 Task: Create a due date automation trigger when advanced on, 2 days after a card is due add fields without custom field "Resume" set to a number greater than 1 and lower or equal to 10 at 11:00 AM.
Action: Mouse moved to (984, 76)
Screenshot: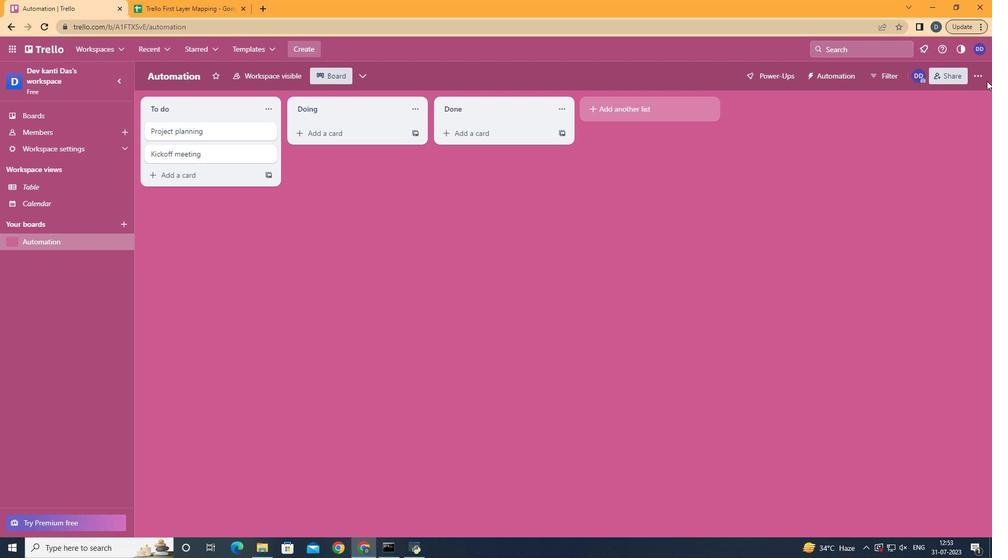 
Action: Mouse pressed left at (984, 76)
Screenshot: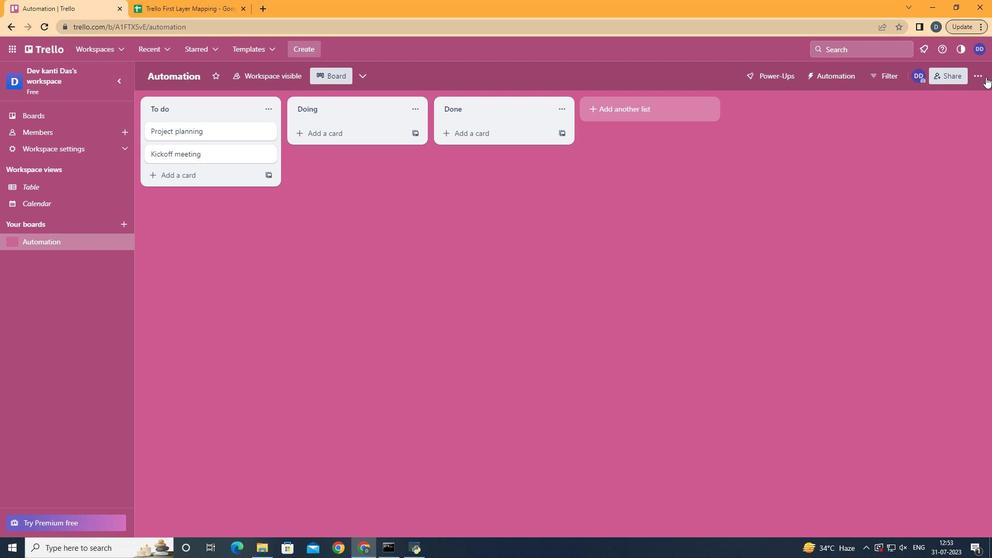 
Action: Mouse moved to (900, 226)
Screenshot: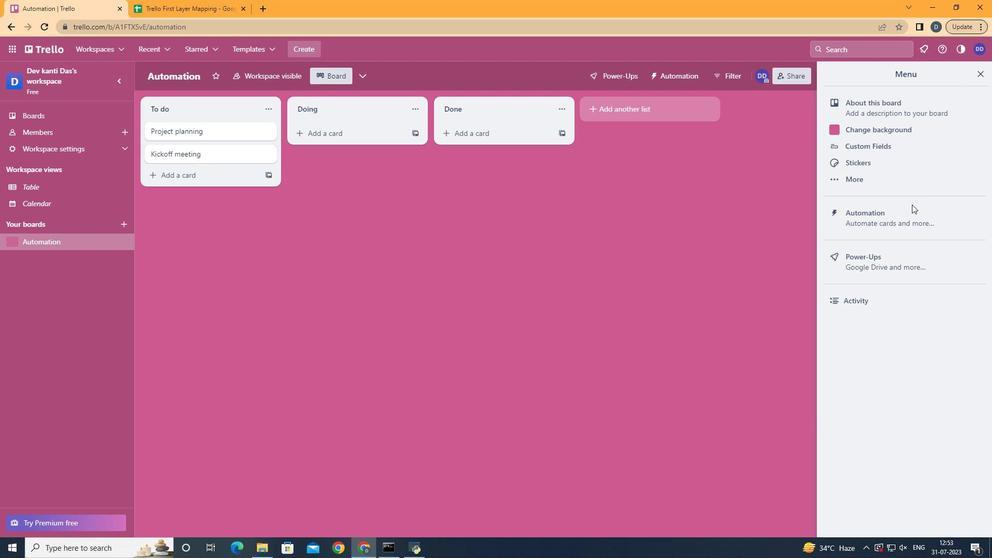 
Action: Mouse pressed left at (900, 226)
Screenshot: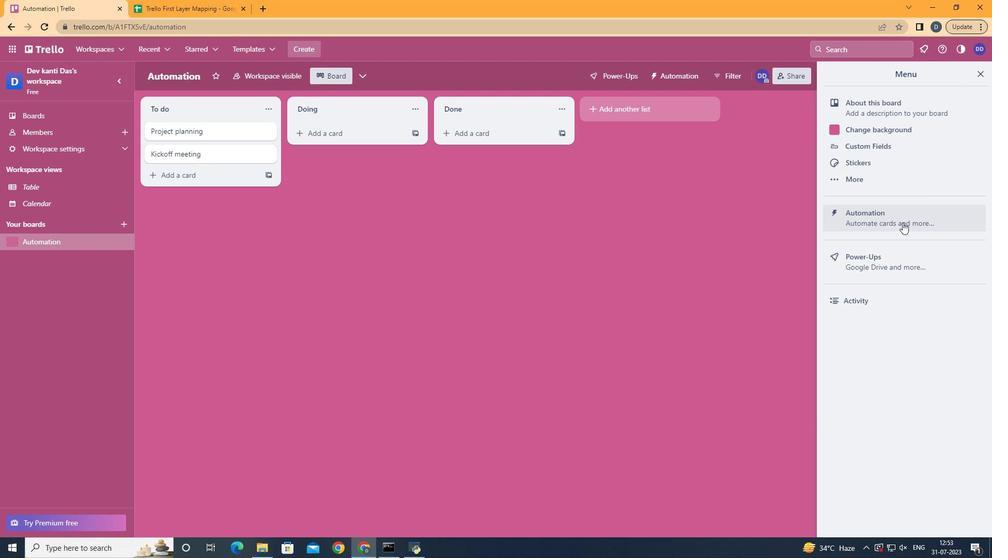 
Action: Mouse moved to (169, 206)
Screenshot: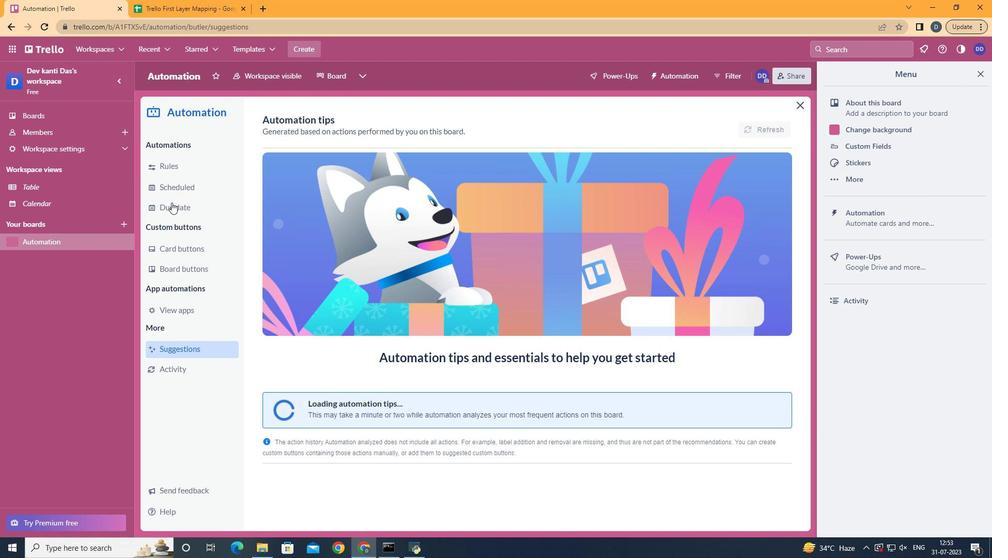 
Action: Mouse pressed left at (169, 206)
Screenshot: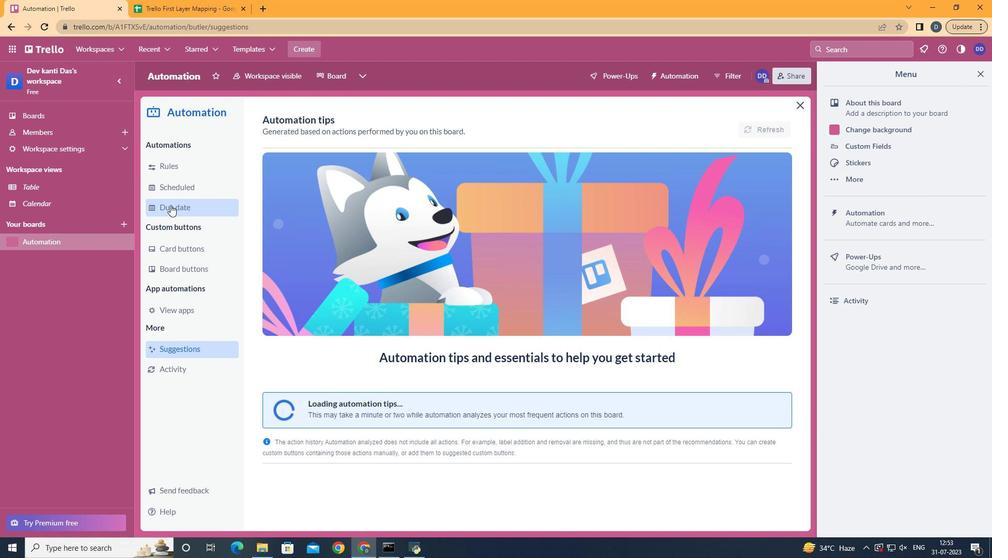 
Action: Mouse moved to (738, 126)
Screenshot: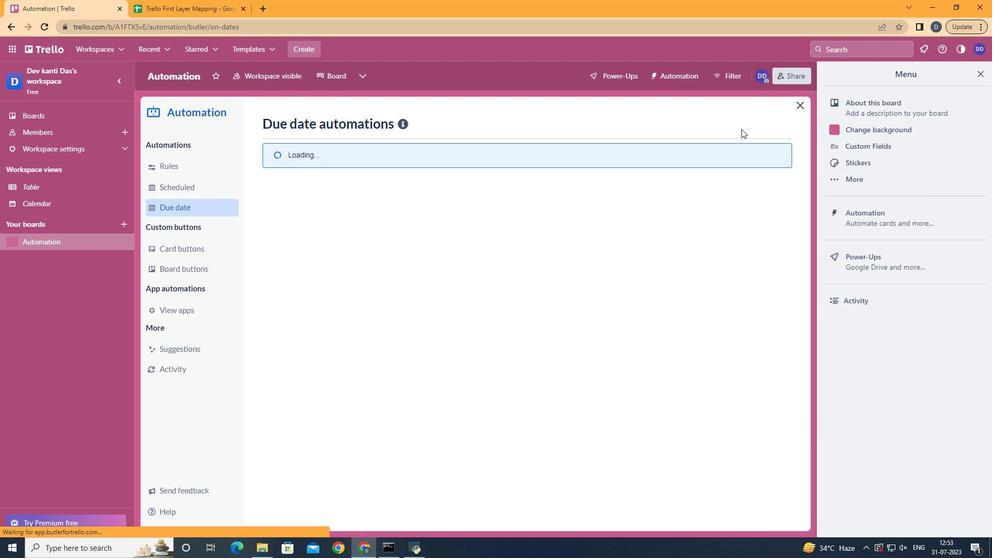 
Action: Mouse pressed left at (738, 126)
Screenshot: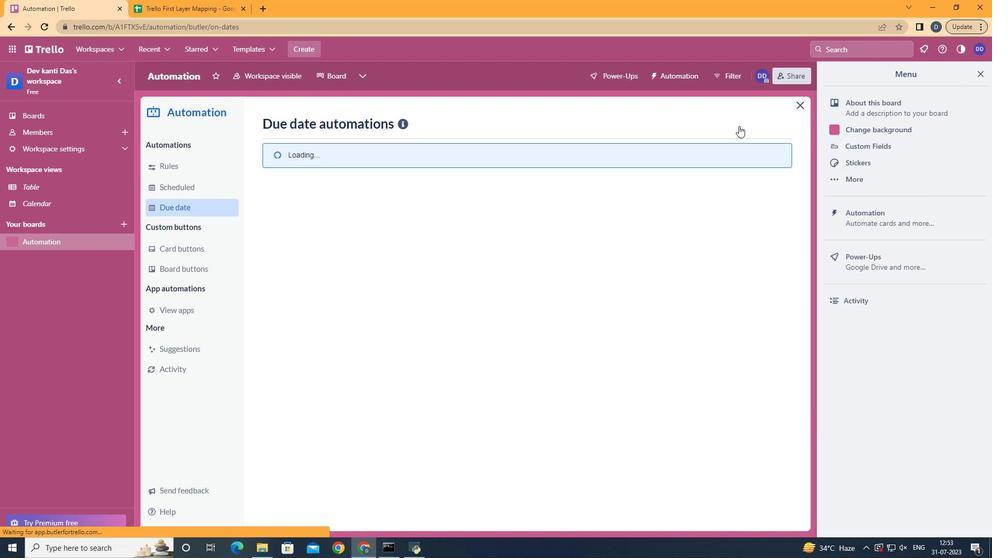 
Action: Mouse moved to (544, 226)
Screenshot: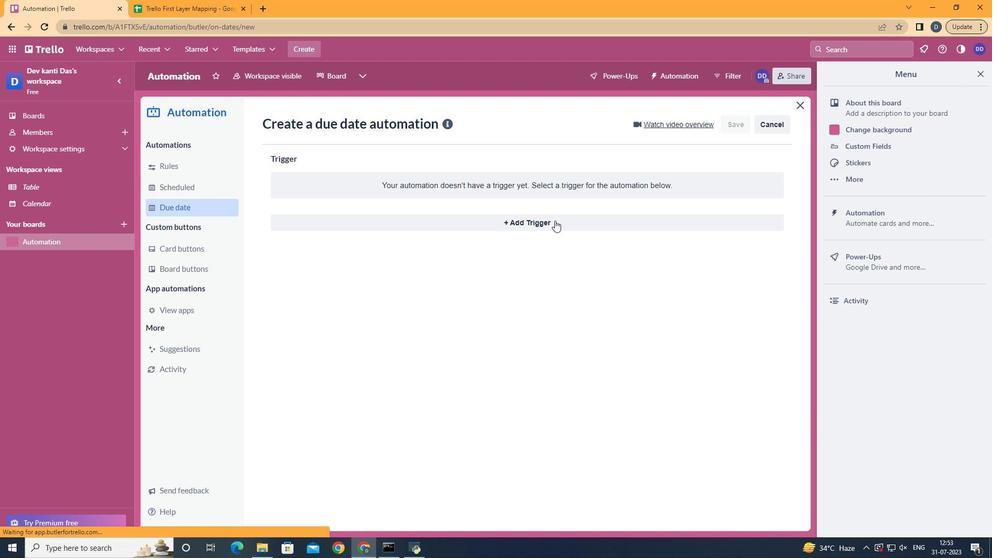 
Action: Mouse pressed left at (544, 226)
Screenshot: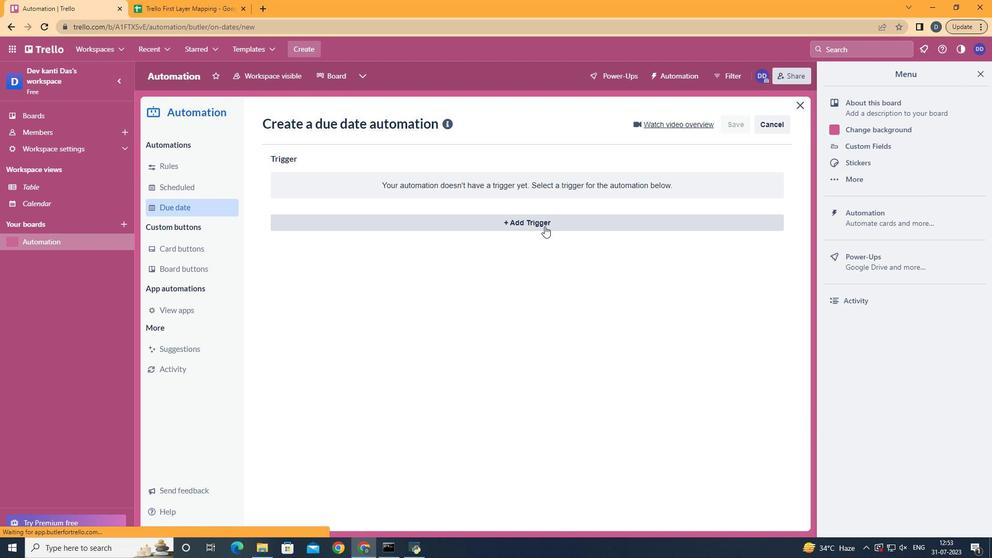 
Action: Mouse moved to (358, 421)
Screenshot: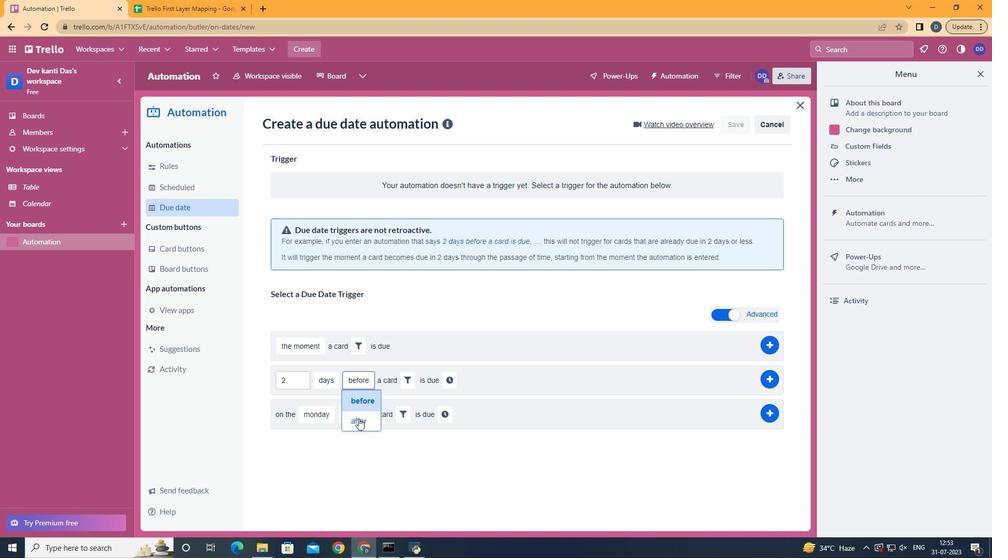 
Action: Mouse pressed left at (358, 421)
Screenshot: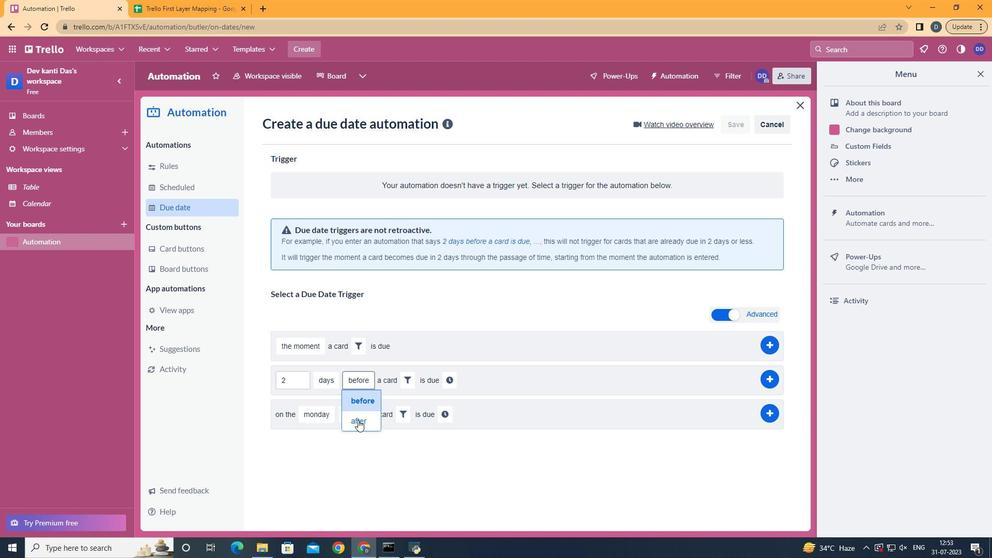 
Action: Mouse moved to (401, 382)
Screenshot: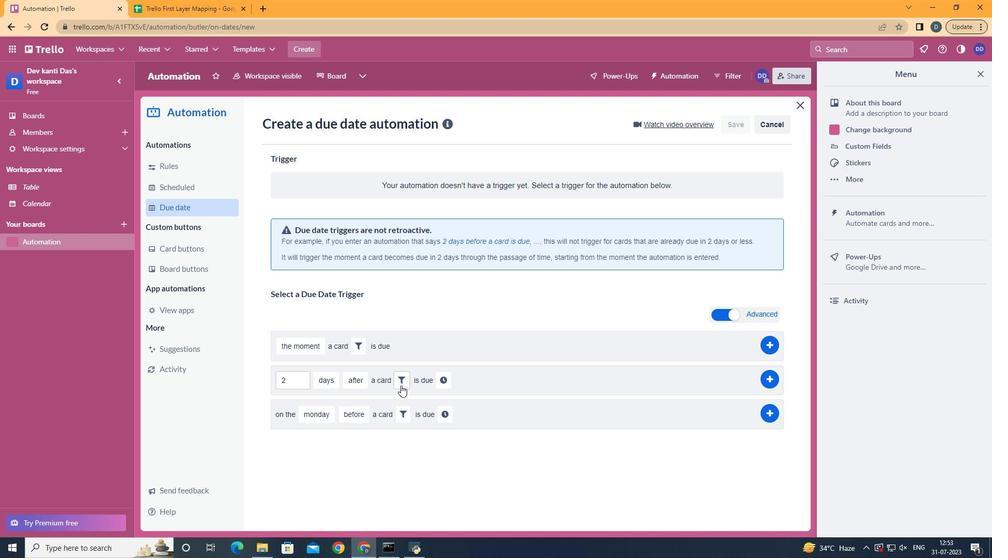 
Action: Mouse pressed left at (401, 382)
Screenshot: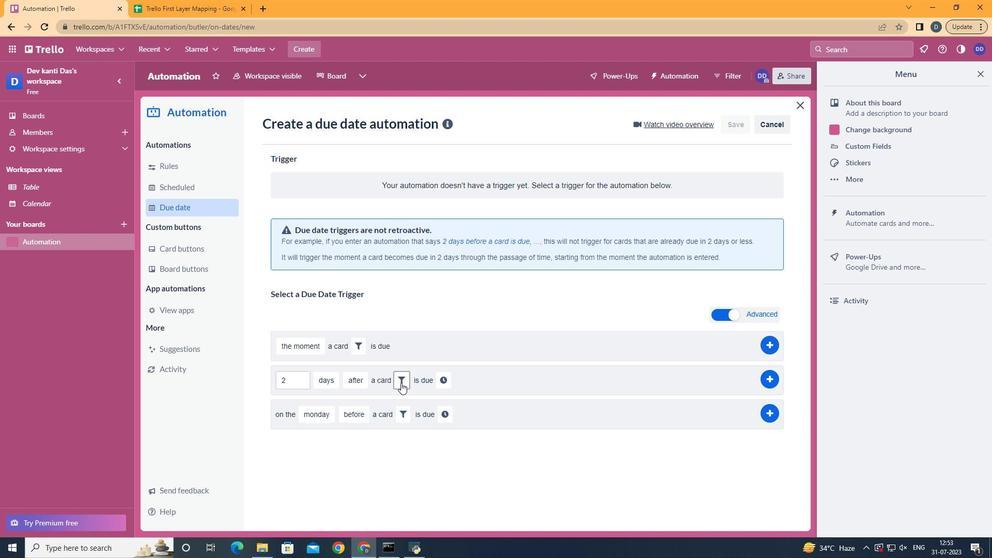 
Action: Mouse moved to (580, 417)
Screenshot: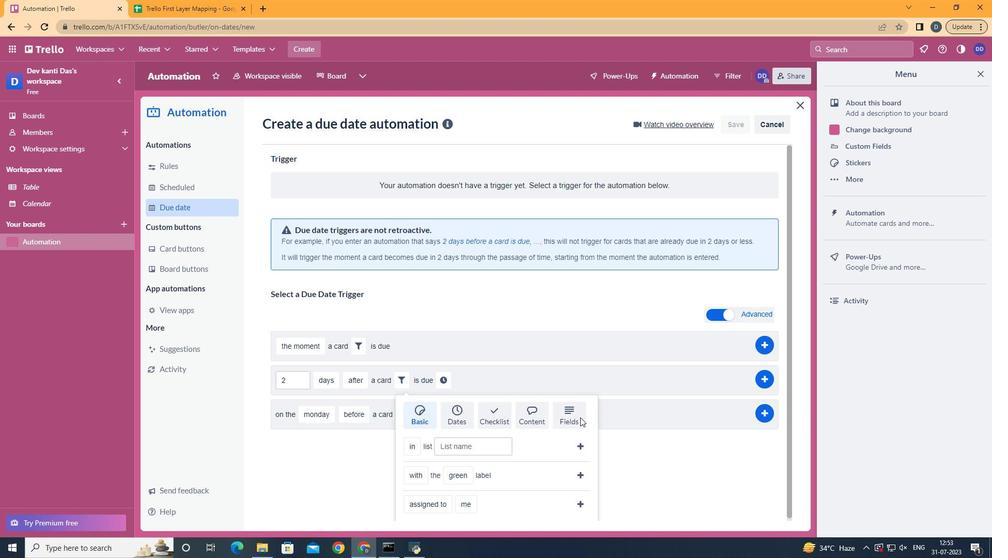 
Action: Mouse pressed left at (580, 417)
Screenshot: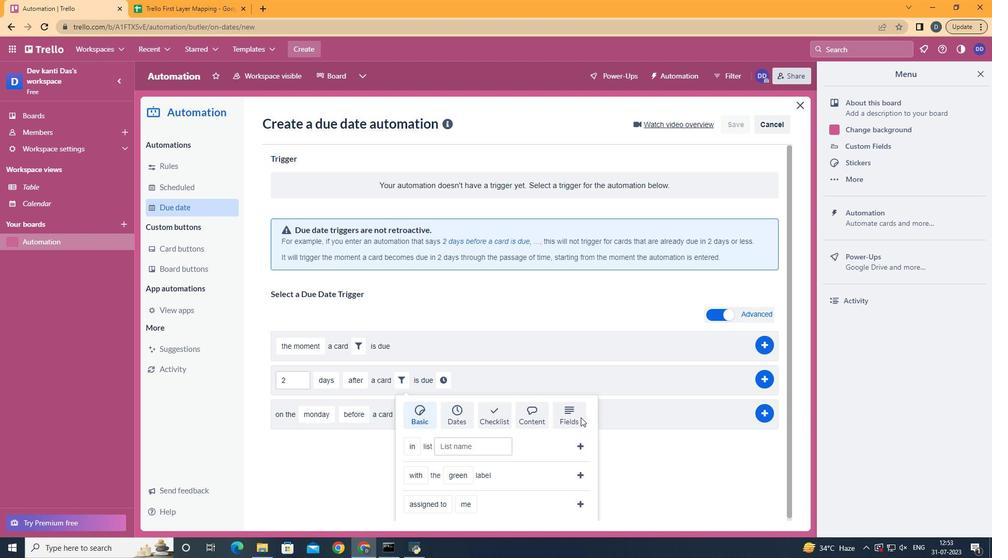 
Action: Mouse moved to (577, 417)
Screenshot: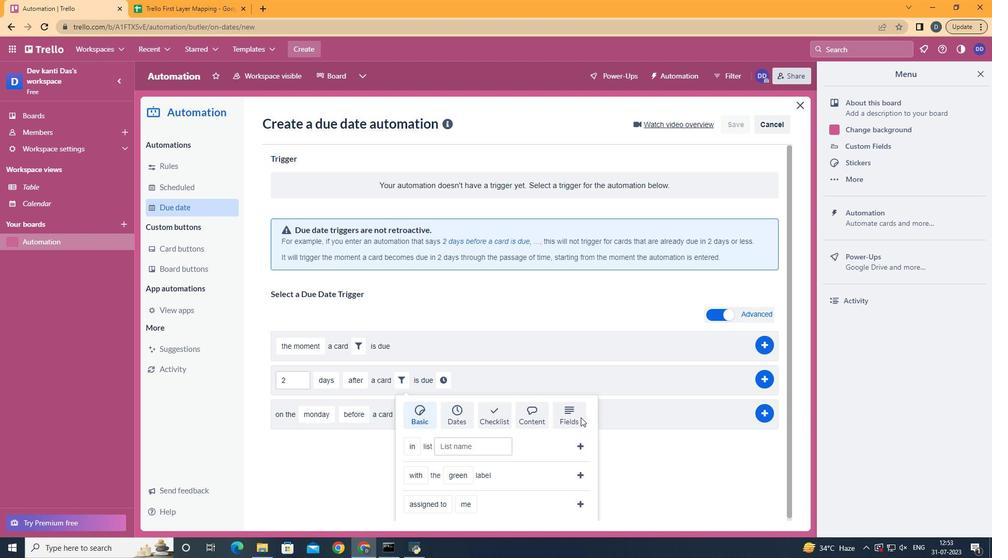 
Action: Mouse scrolled (577, 417) with delta (0, 0)
Screenshot: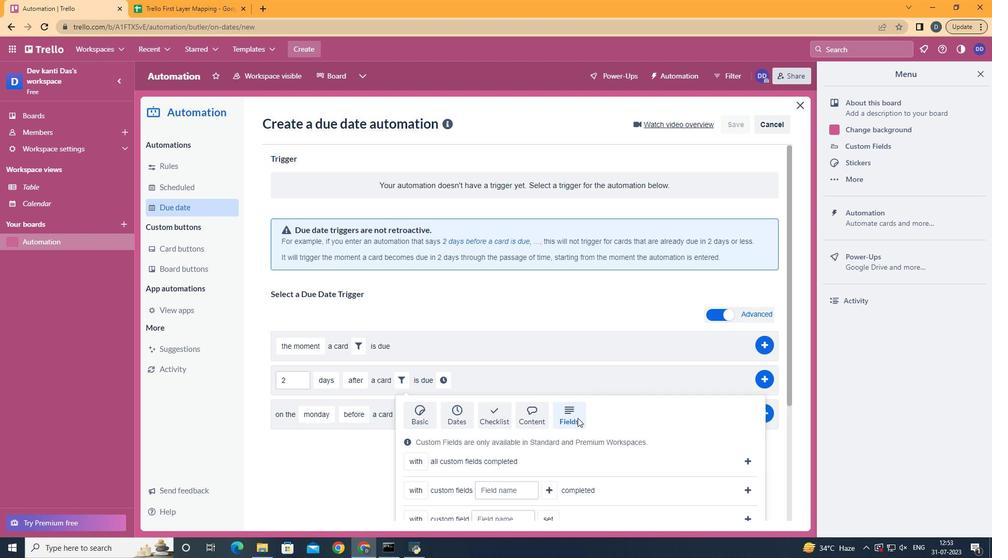 
Action: Mouse scrolled (577, 417) with delta (0, 0)
Screenshot: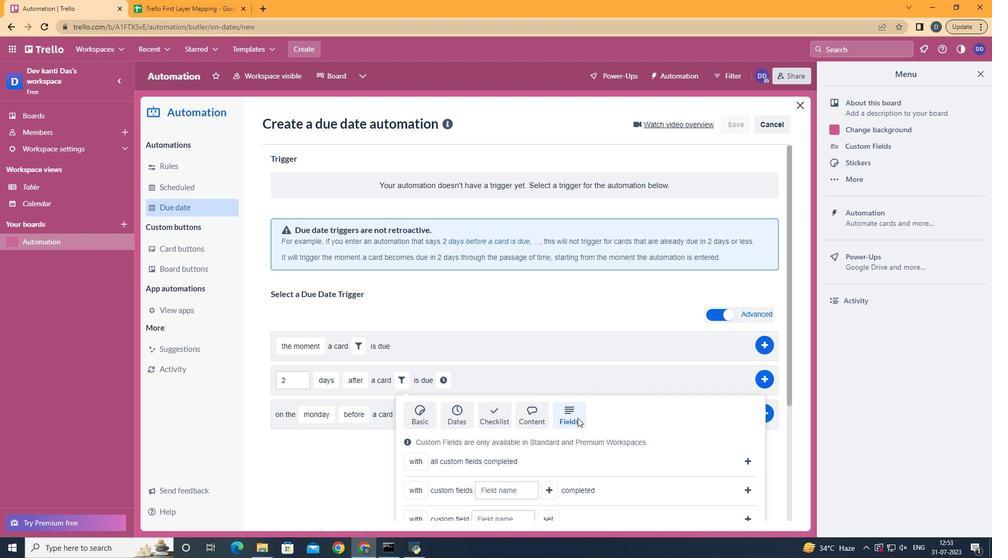 
Action: Mouse scrolled (577, 417) with delta (0, 0)
Screenshot: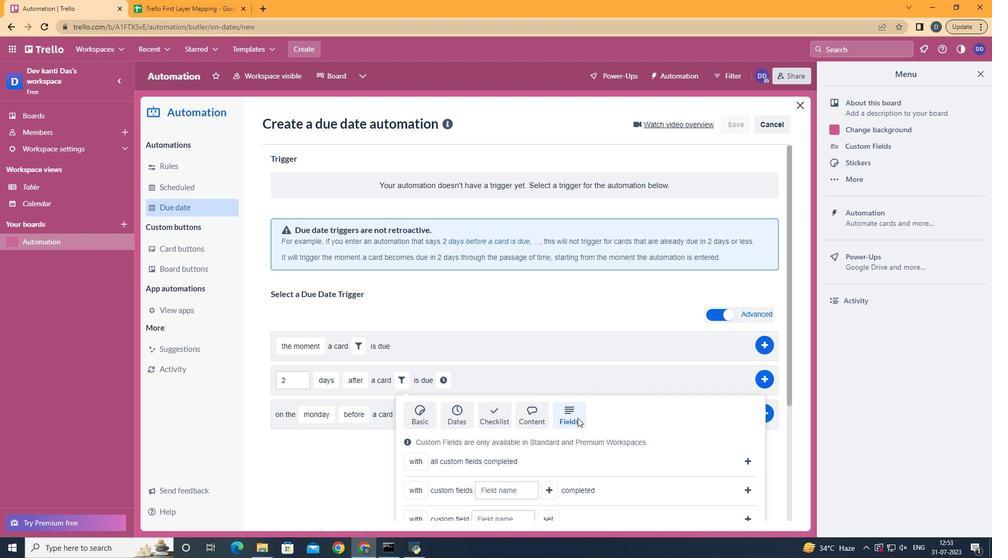 
Action: Mouse scrolled (577, 417) with delta (0, 0)
Screenshot: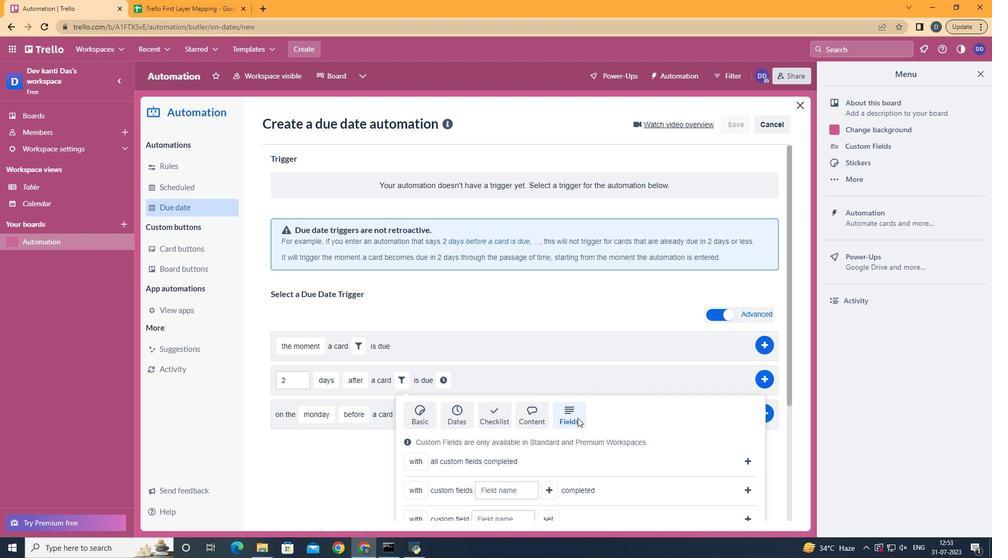 
Action: Mouse scrolled (577, 417) with delta (0, 0)
Screenshot: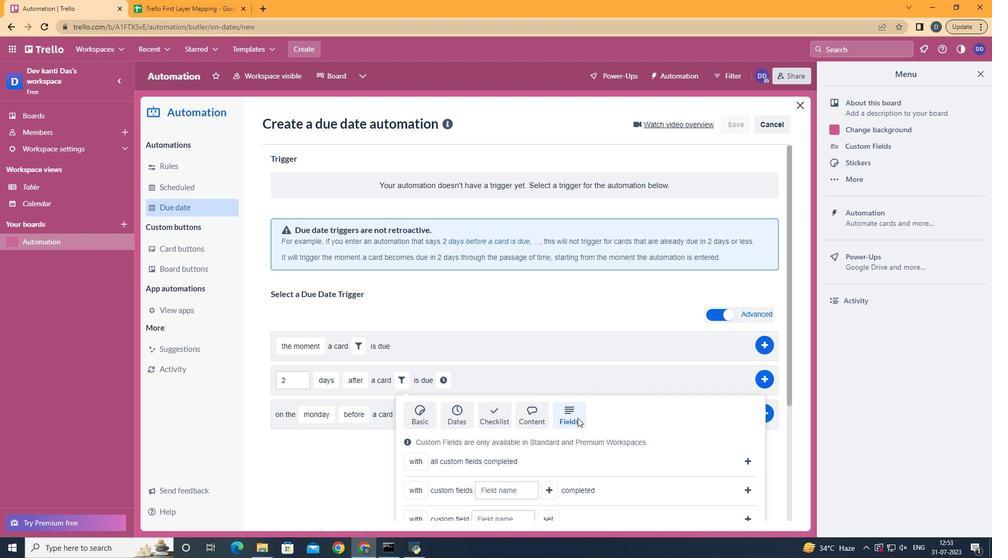 
Action: Mouse scrolled (577, 417) with delta (0, 0)
Screenshot: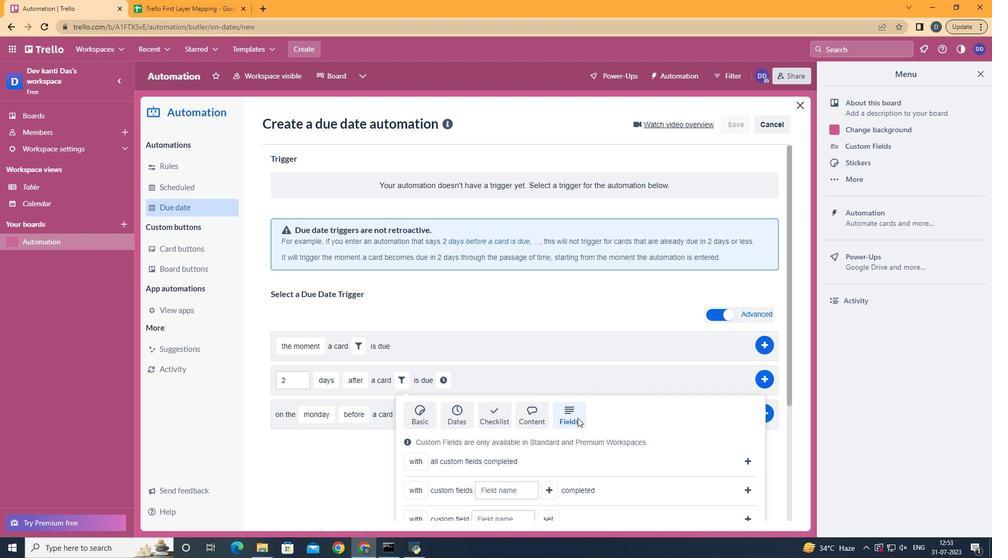 
Action: Mouse moved to (417, 482)
Screenshot: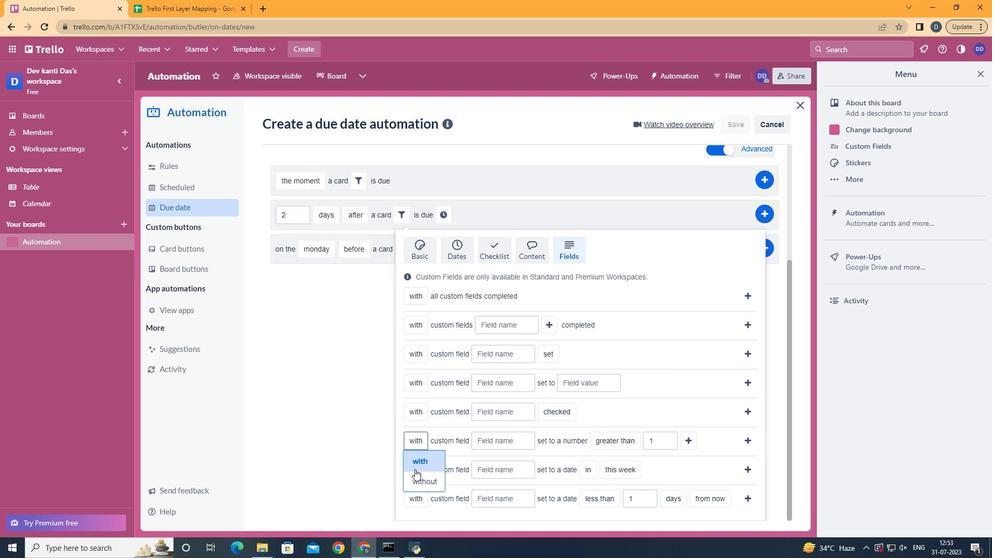 
Action: Mouse pressed left at (417, 482)
Screenshot: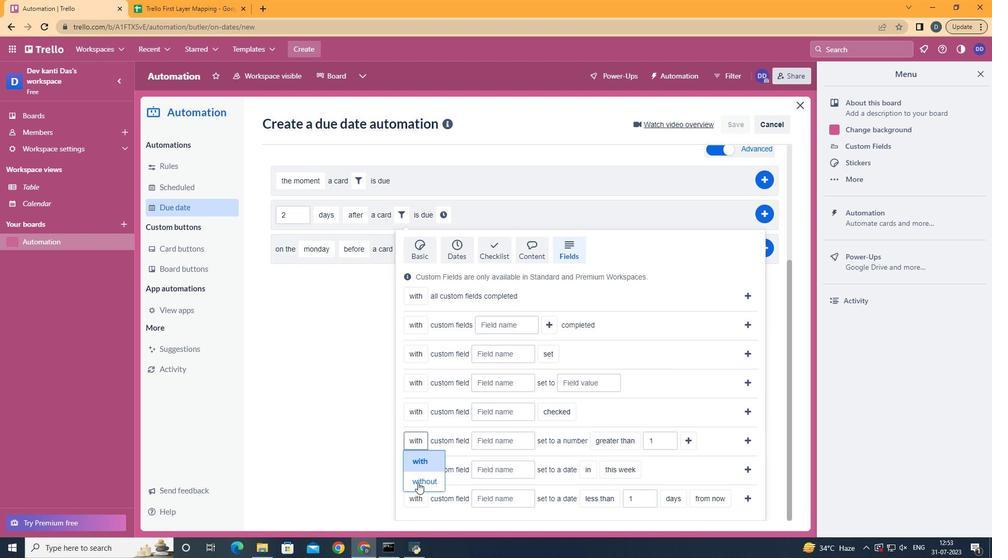 
Action: Mouse moved to (503, 444)
Screenshot: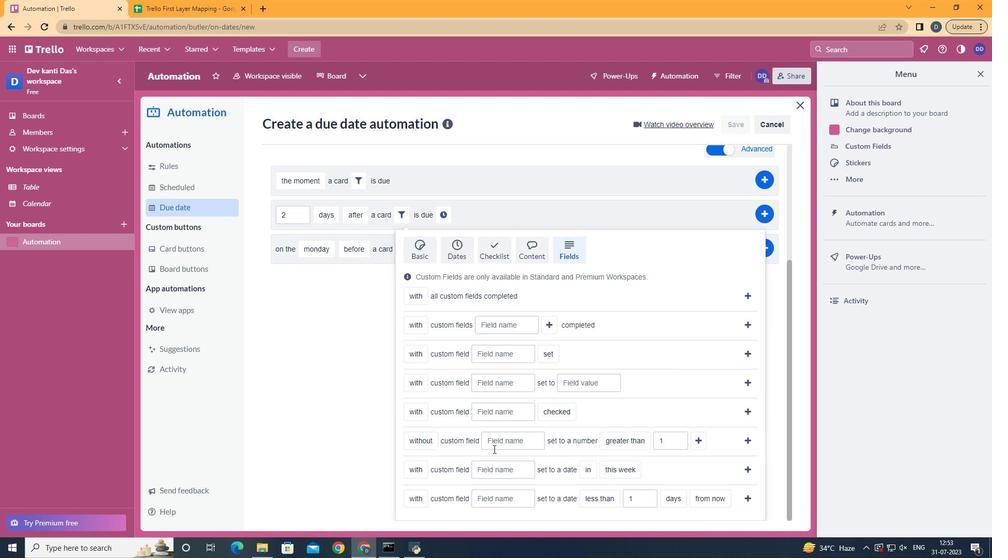 
Action: Mouse pressed left at (503, 444)
Screenshot: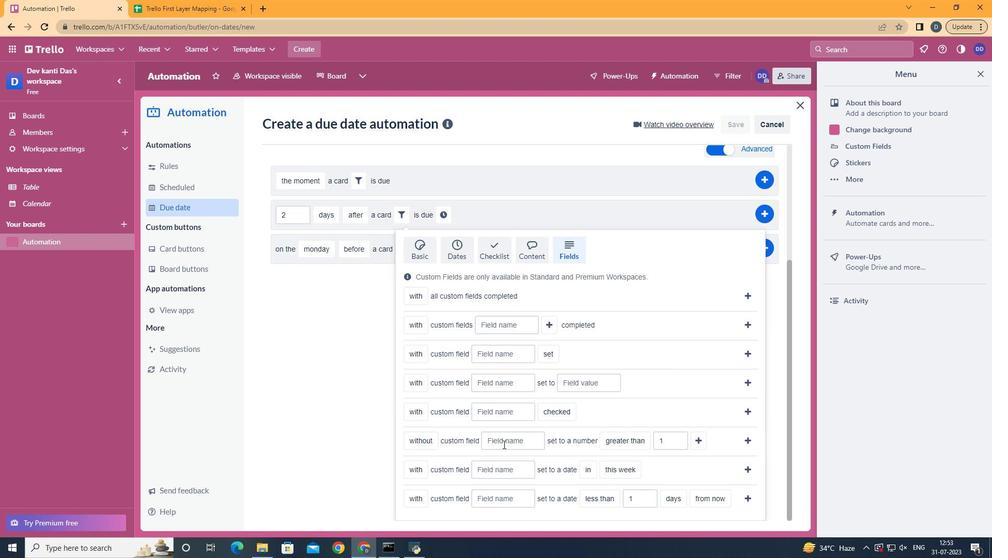 
Action: Key pressed <Key.shift>Resume
Screenshot: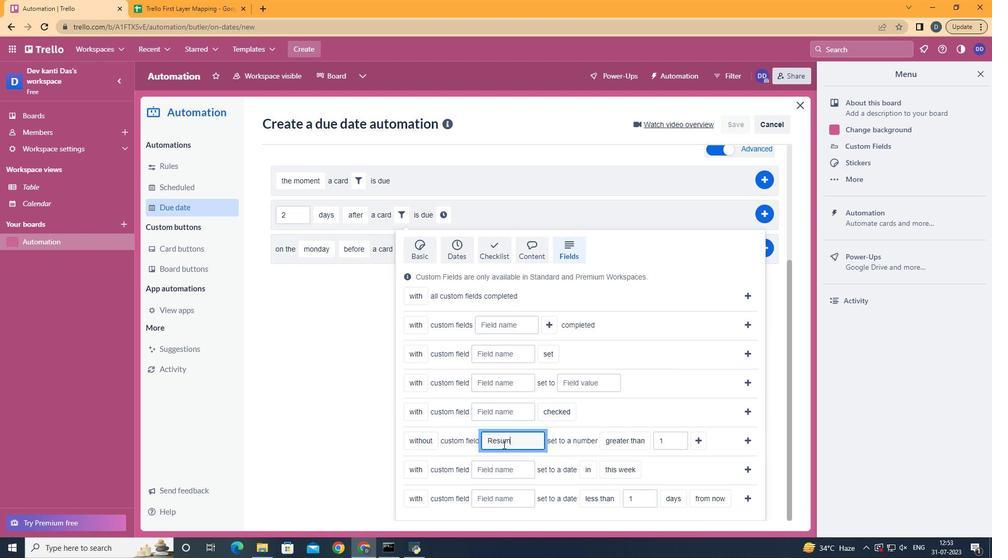 
Action: Mouse moved to (637, 363)
Screenshot: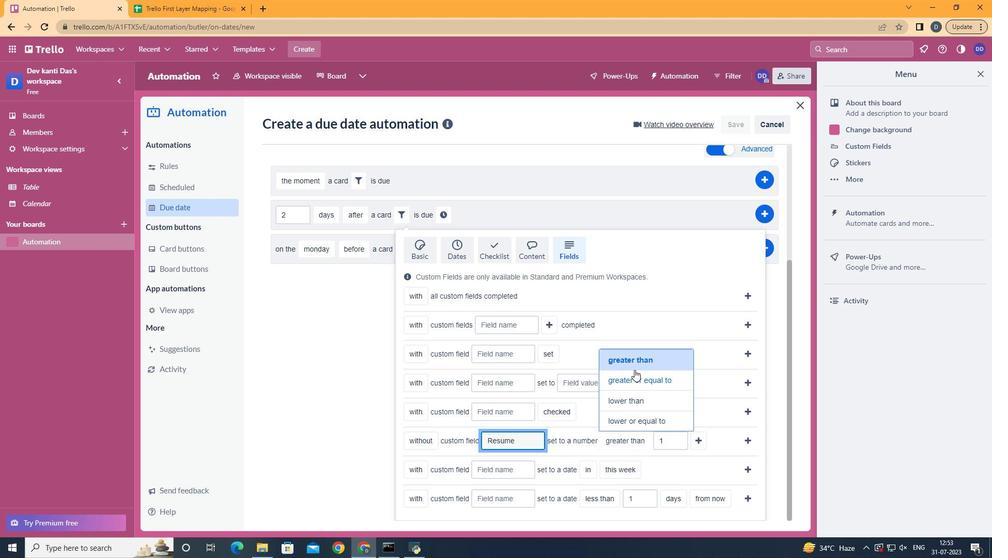 
Action: Mouse pressed left at (637, 363)
Screenshot: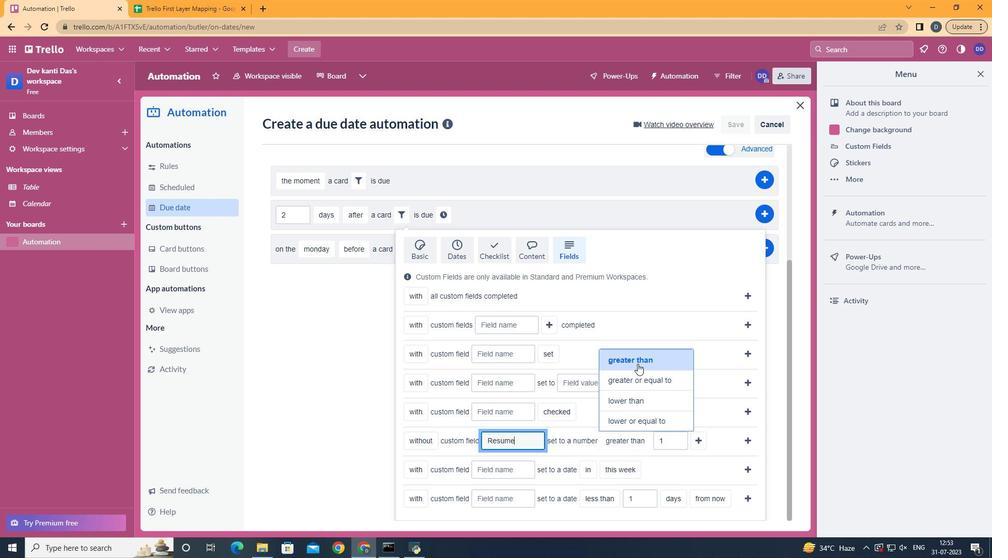 
Action: Mouse moved to (699, 438)
Screenshot: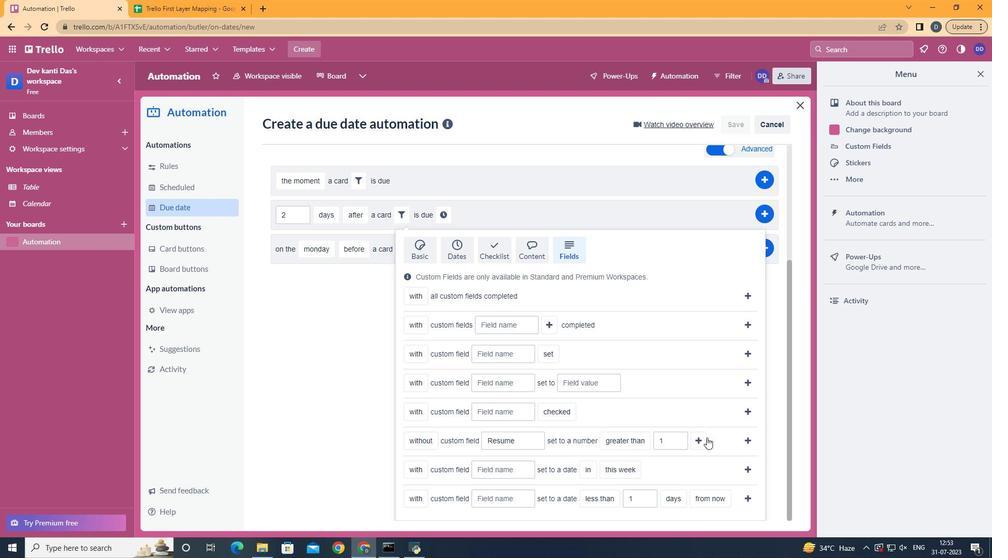 
Action: Mouse pressed left at (699, 438)
Screenshot: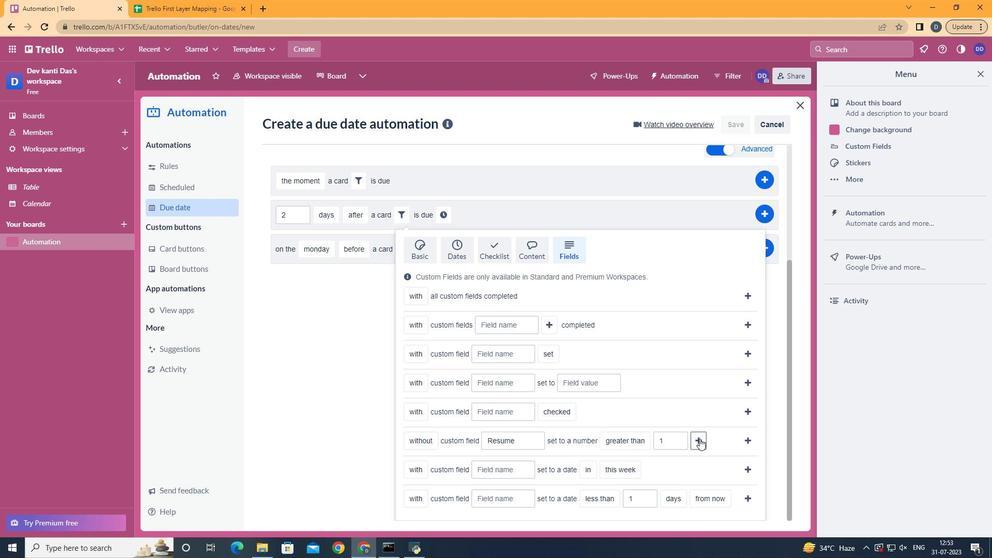 
Action: Mouse moved to (467, 397)
Screenshot: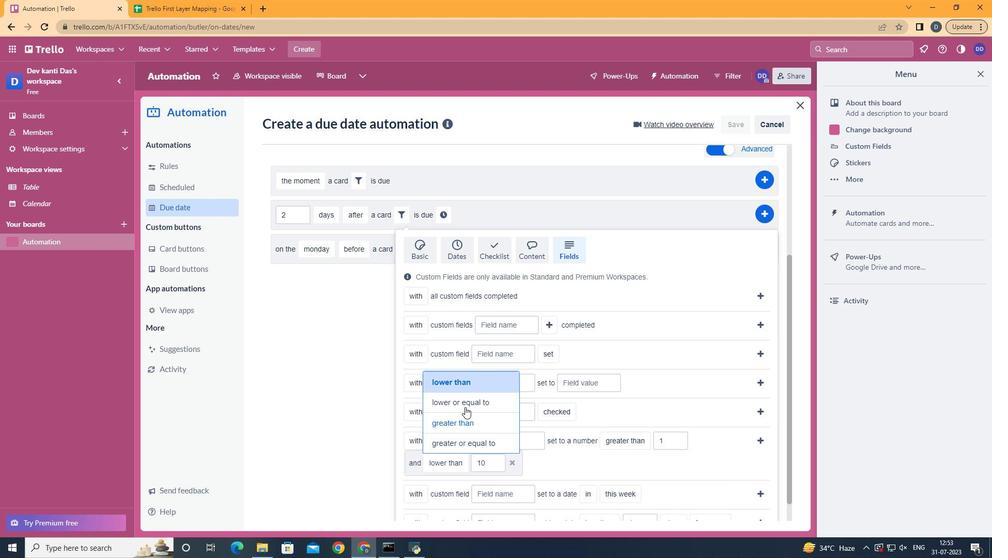 
Action: Mouse pressed left at (467, 397)
Screenshot: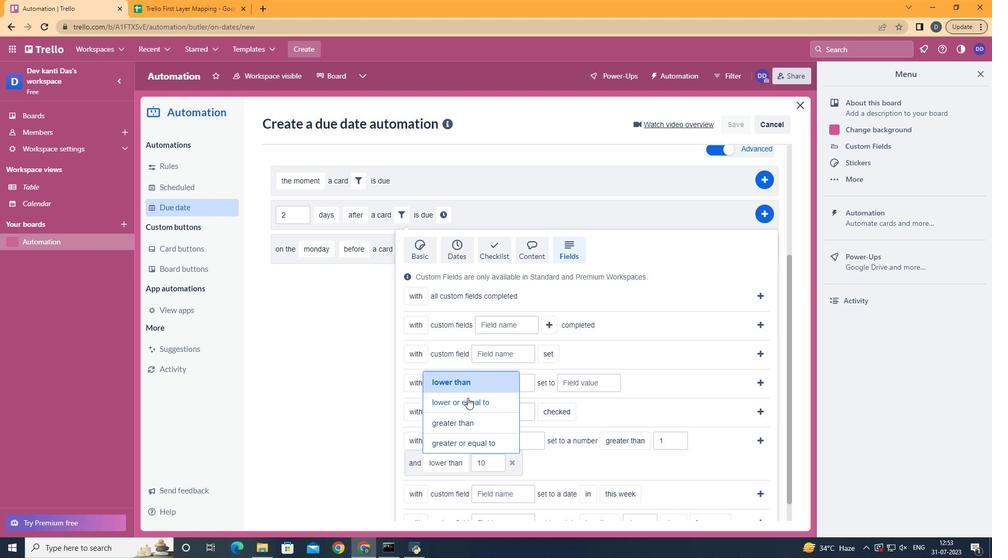 
Action: Mouse moved to (757, 439)
Screenshot: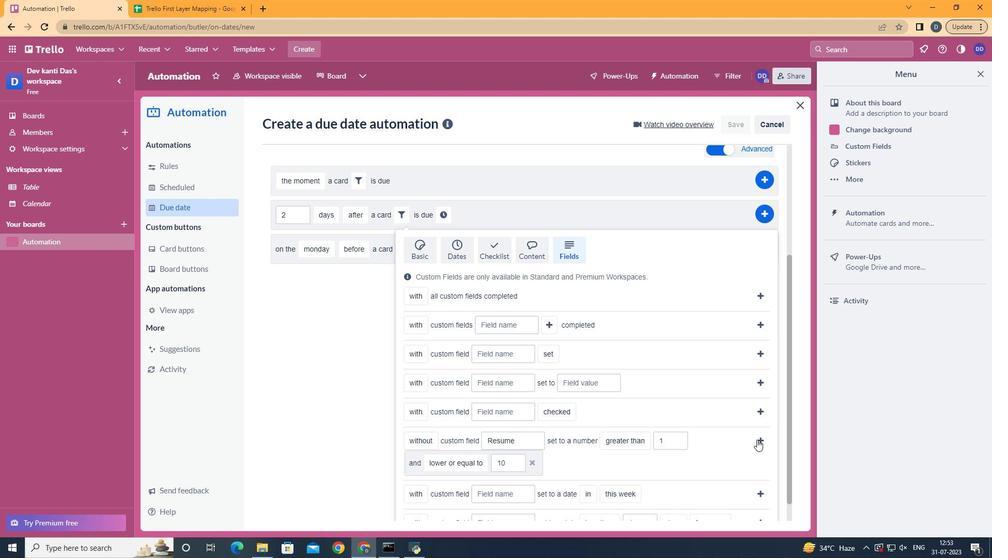 
Action: Mouse pressed left at (757, 439)
Screenshot: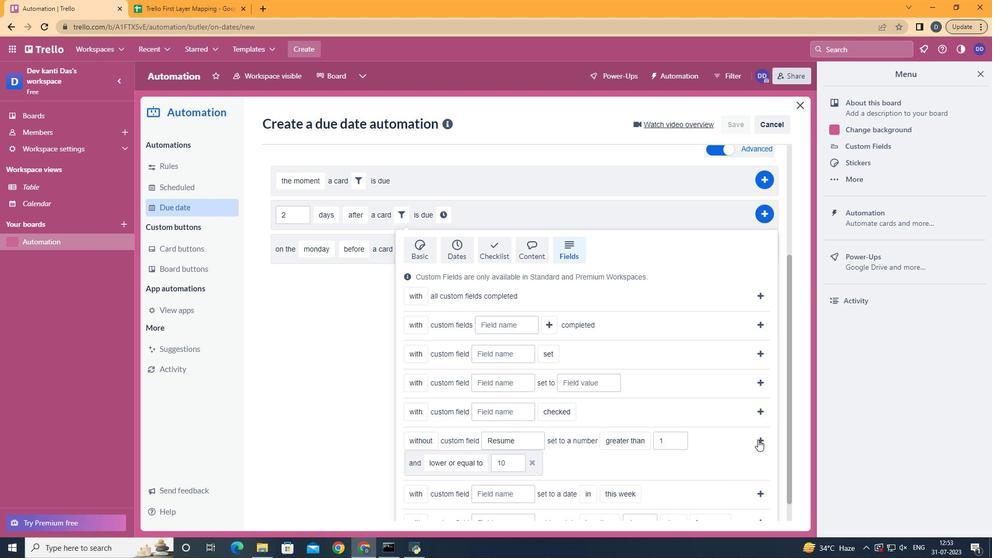 
Action: Mouse moved to (288, 400)
Screenshot: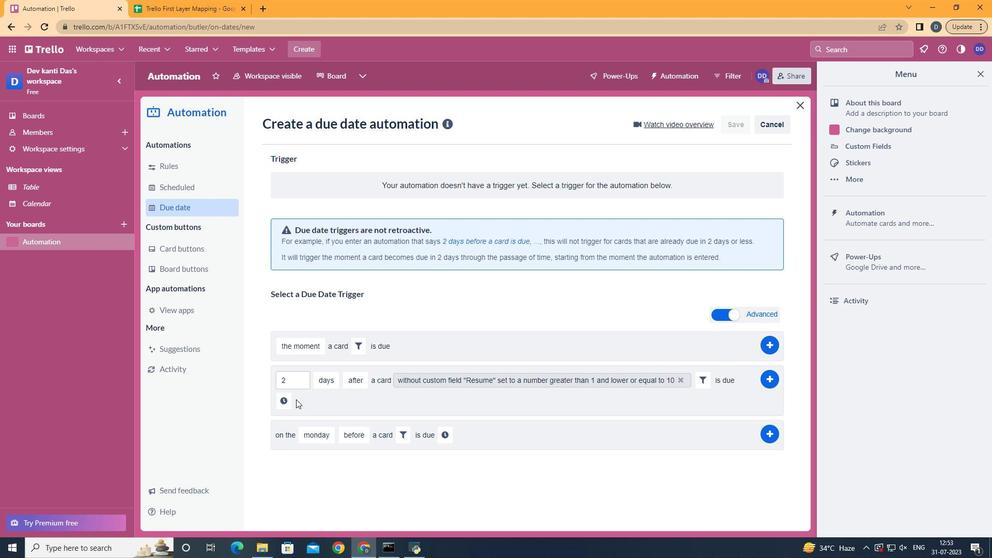 
Action: Mouse pressed left at (288, 400)
Screenshot: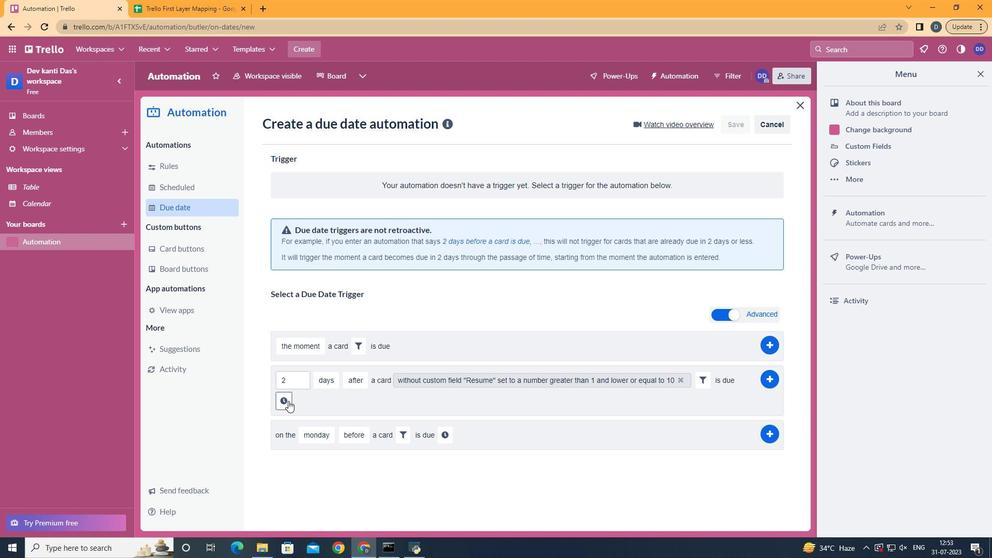
Action: Mouse moved to (315, 405)
Screenshot: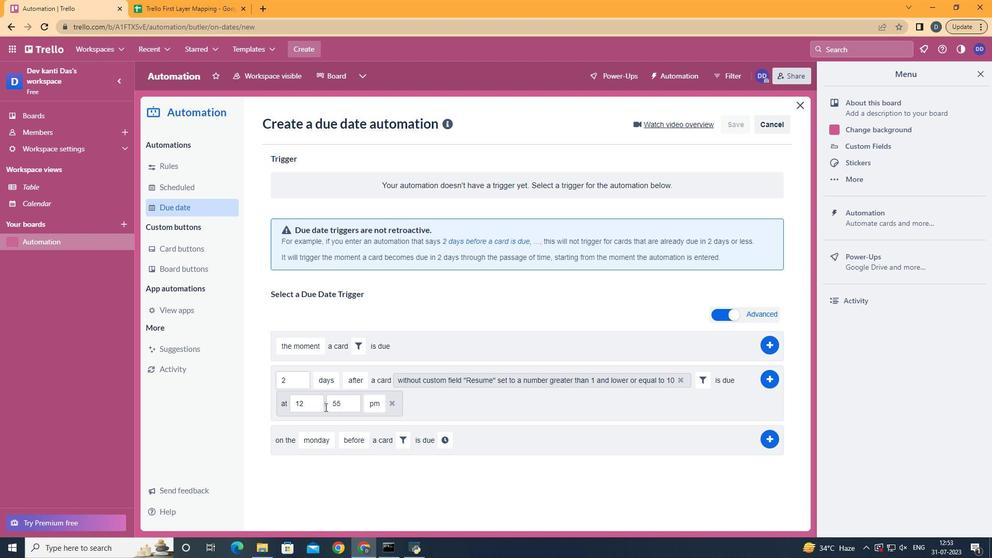 
Action: Mouse pressed left at (315, 405)
Screenshot: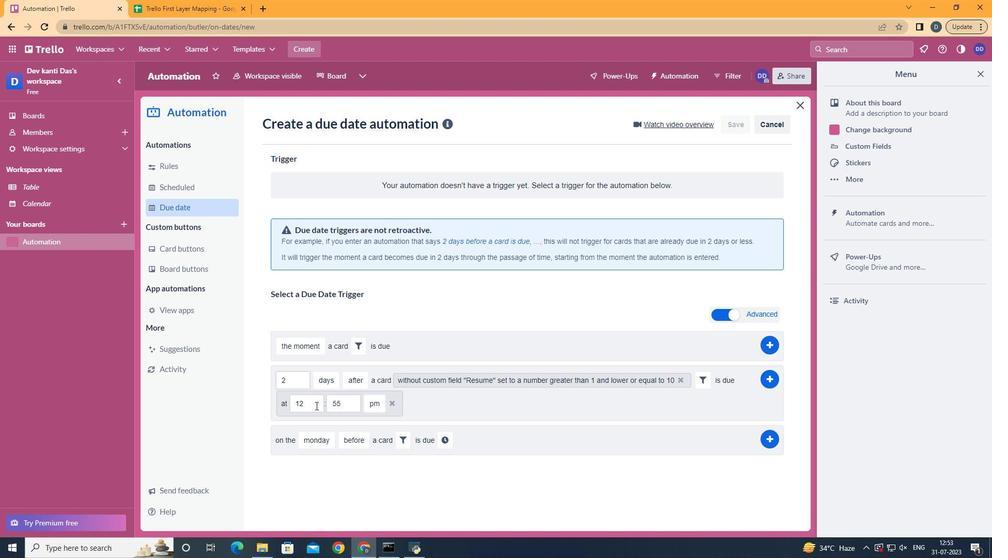 
Action: Key pressed <Key.backspace>1
Screenshot: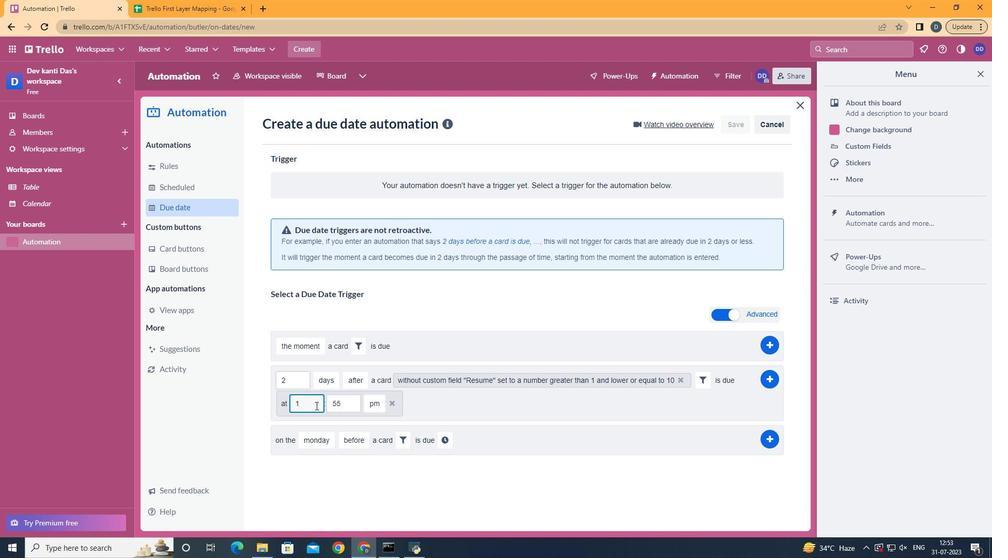 
Action: Mouse moved to (344, 400)
Screenshot: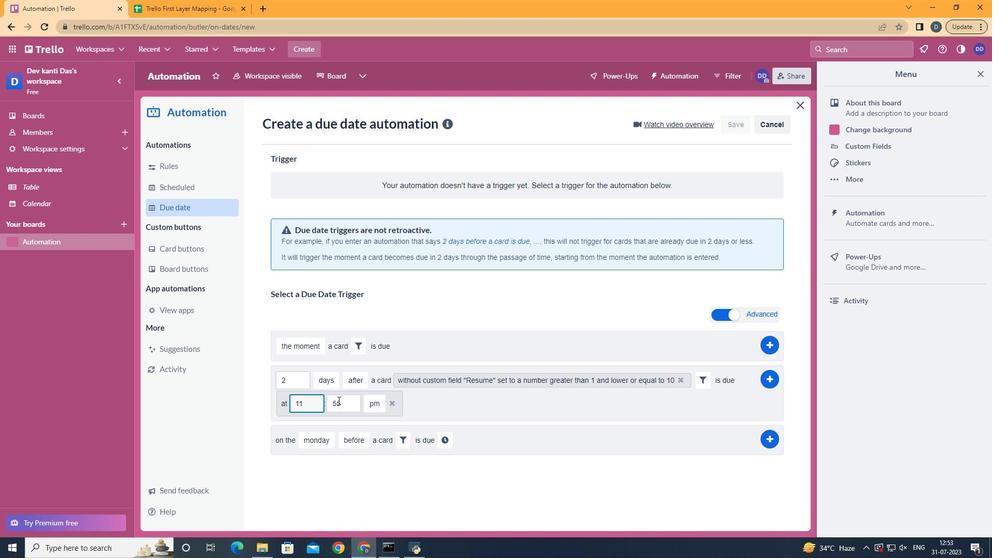 
Action: Mouse pressed left at (344, 400)
Screenshot: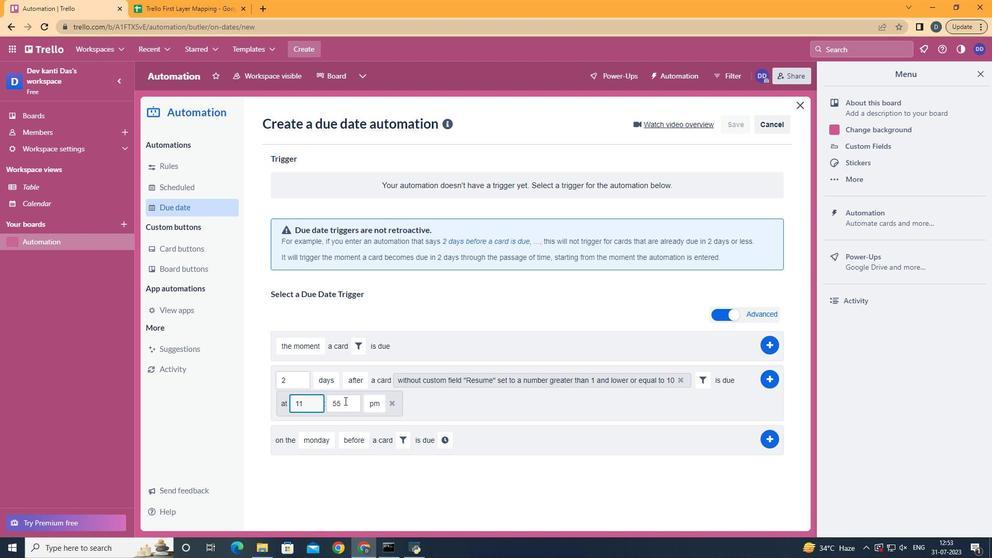 
Action: Key pressed <Key.backspace><Key.backspace>00
Screenshot: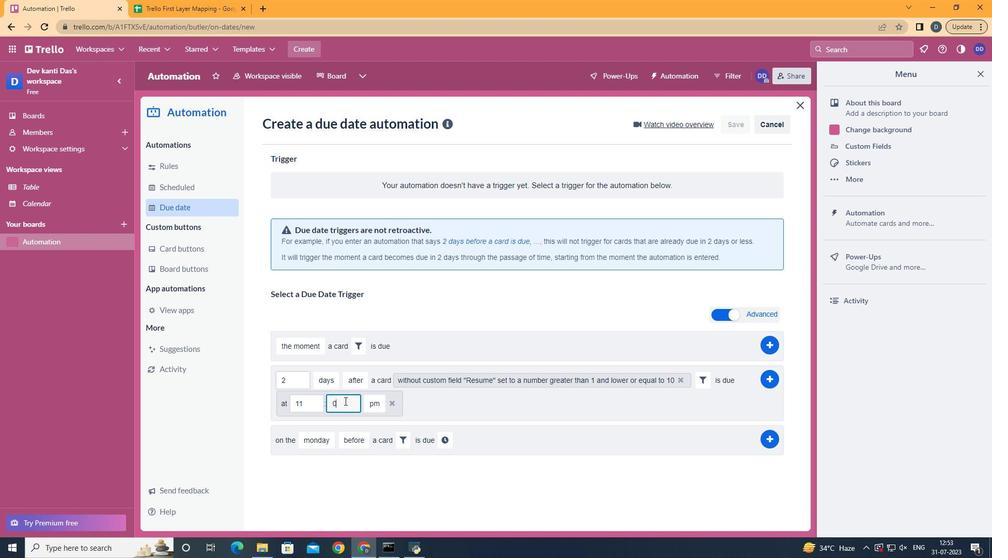 
Action: Mouse moved to (376, 422)
Screenshot: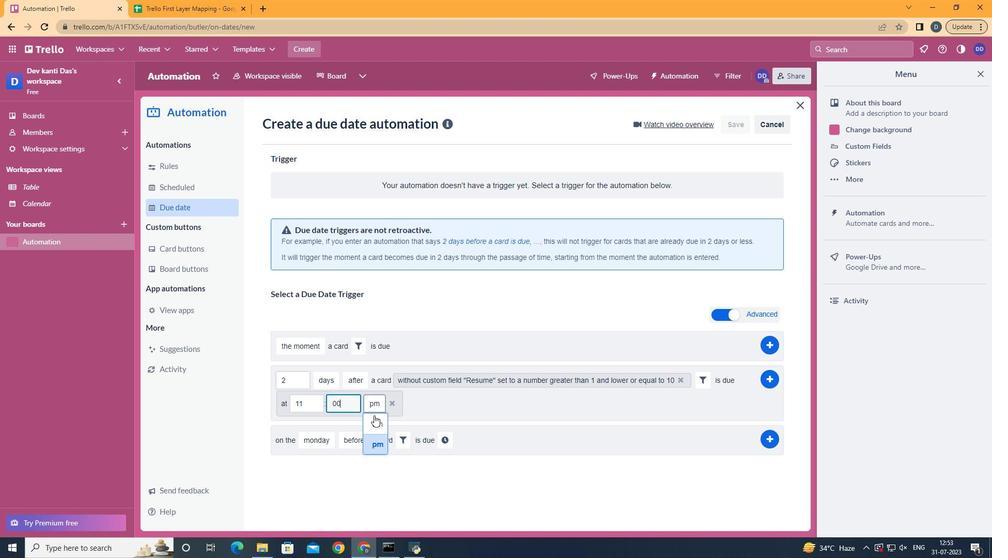 
Action: Mouse pressed left at (376, 422)
Screenshot: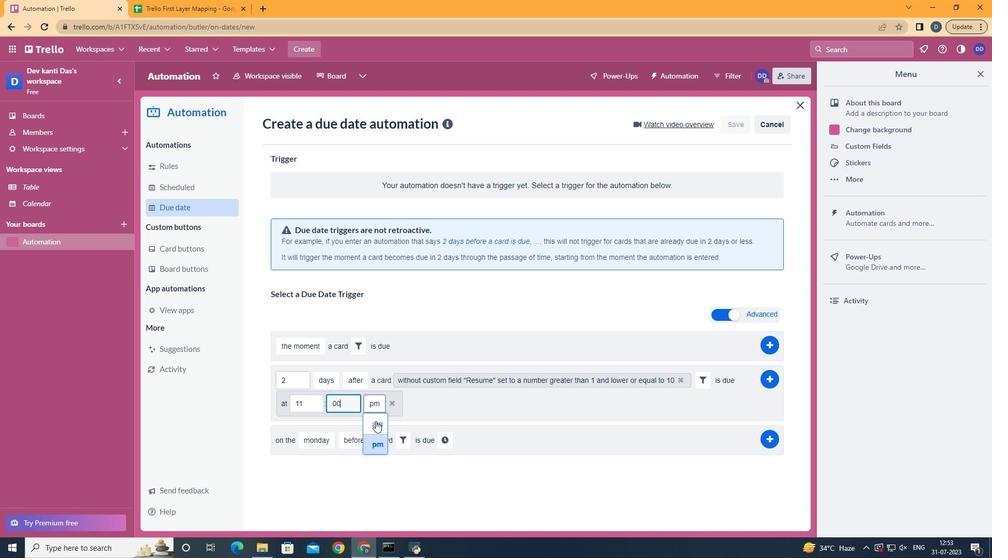 
Action: Mouse moved to (770, 380)
Screenshot: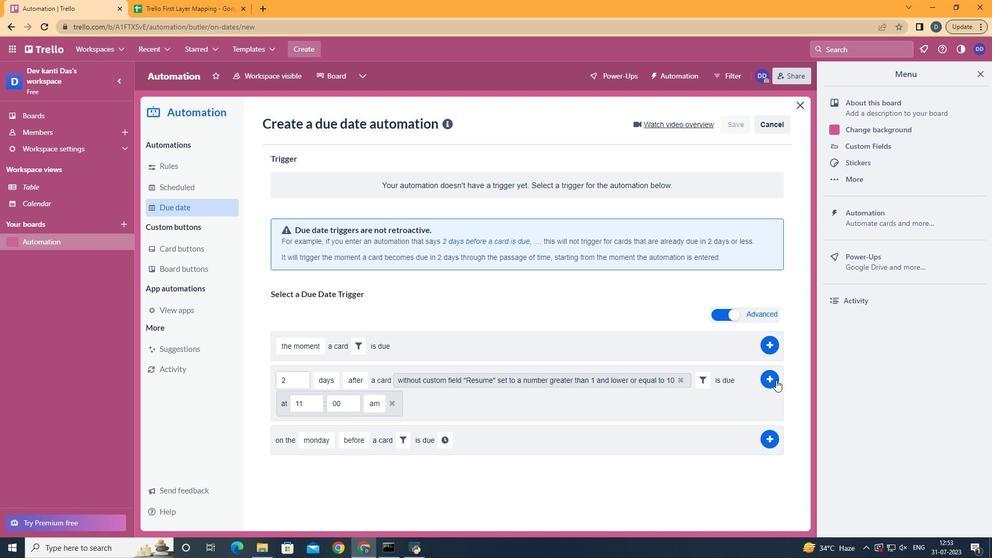 
Action: Mouse pressed left at (770, 380)
Screenshot: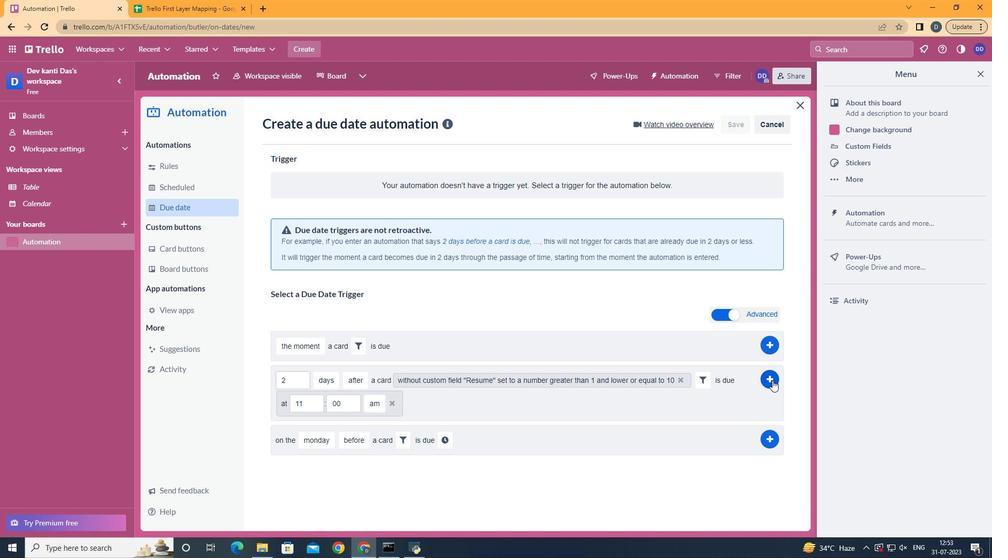 
Action: Mouse moved to (503, 184)
Screenshot: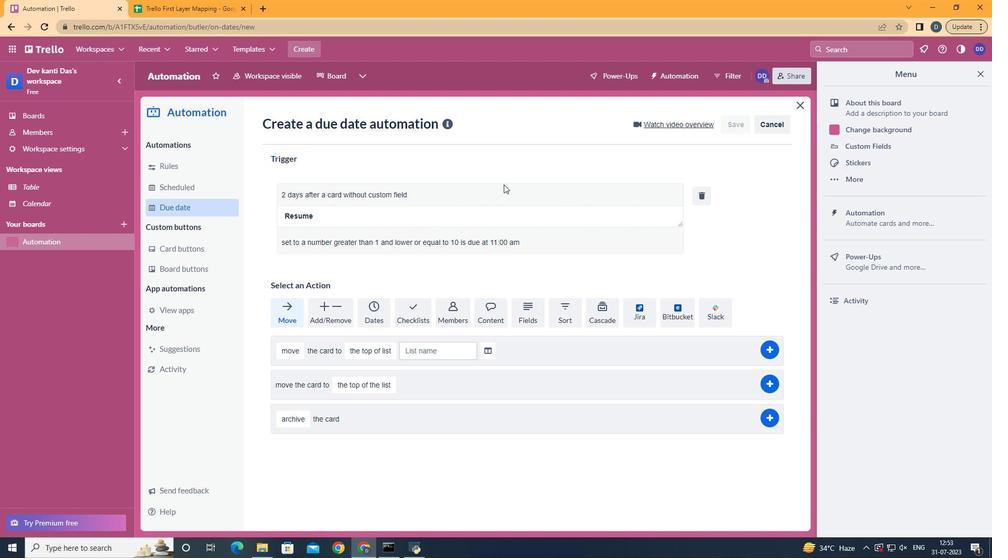 
